 Task: Make in the project AutoFlow an epic 'Remote Access Enablement'. Create in the project AutoFlow an epic 'Big Data Analytics Implementation'. Add in the project AutoFlow an epic 'Data Warehousing Implementation'
Action: Mouse moved to (261, 79)
Screenshot: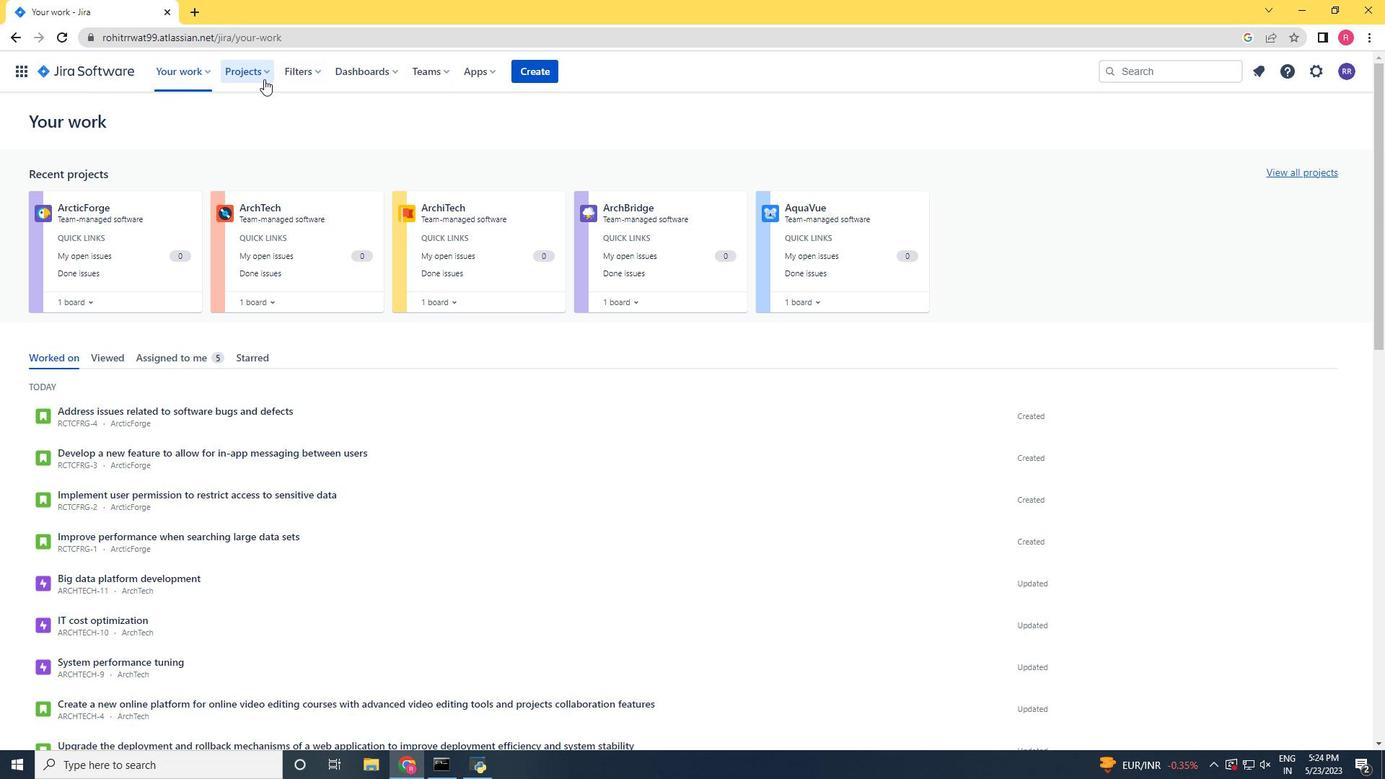 
Action: Mouse pressed left at (261, 79)
Screenshot: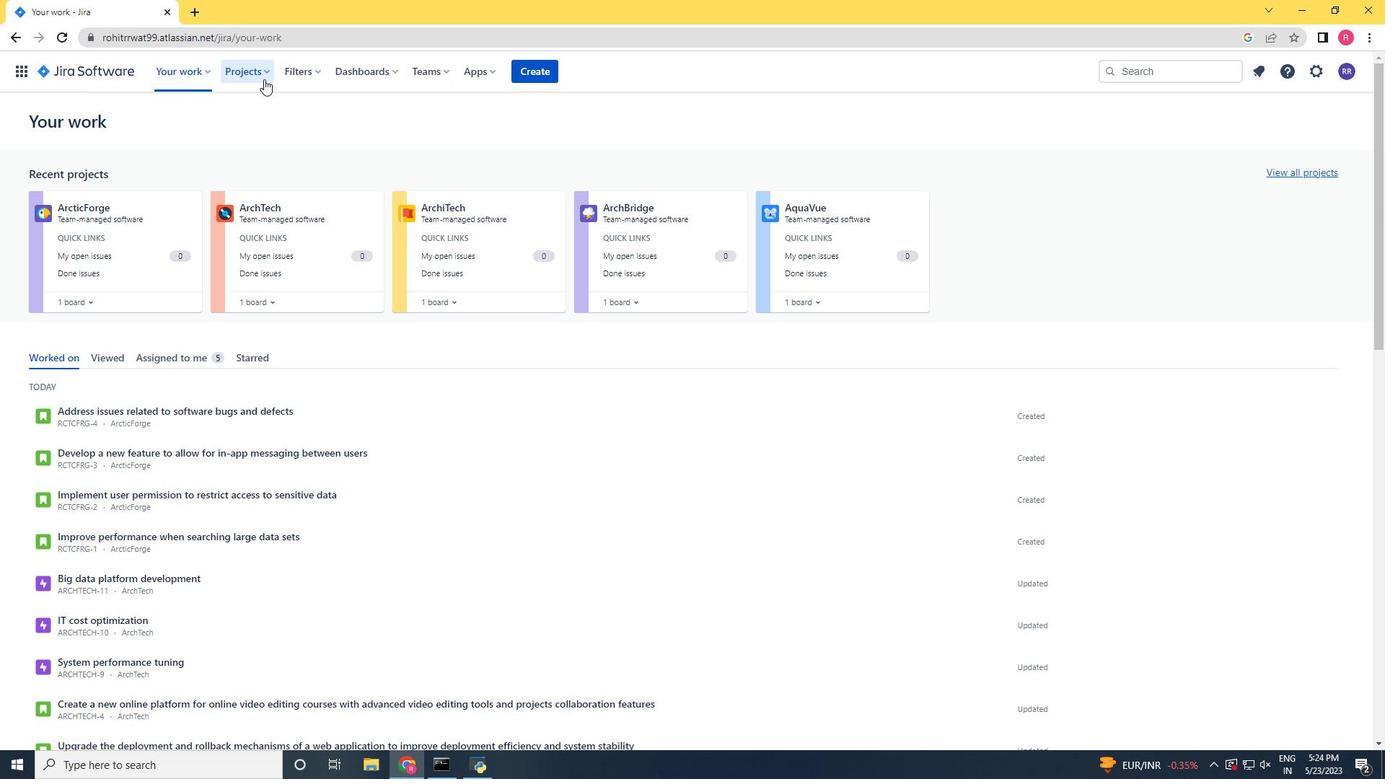 
Action: Mouse moved to (265, 129)
Screenshot: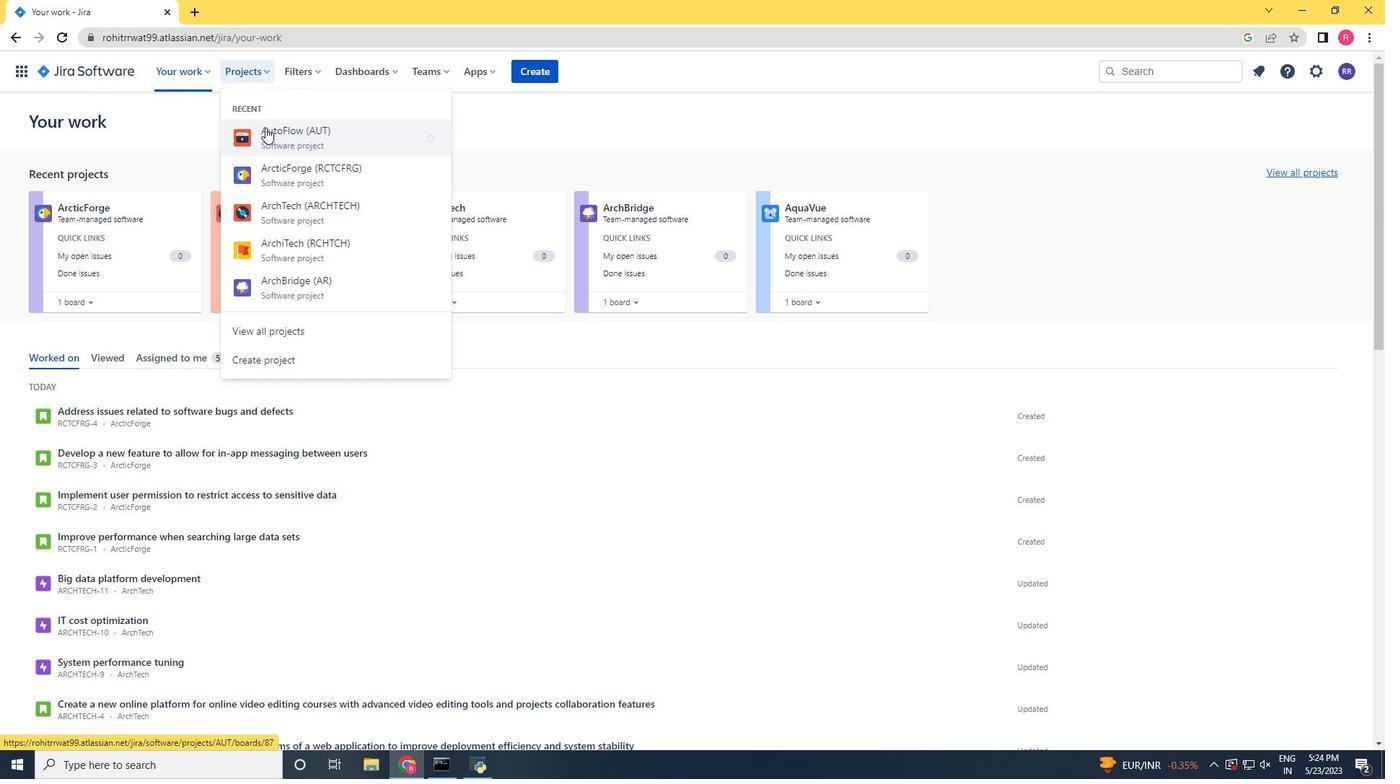
Action: Mouse pressed left at (265, 129)
Screenshot: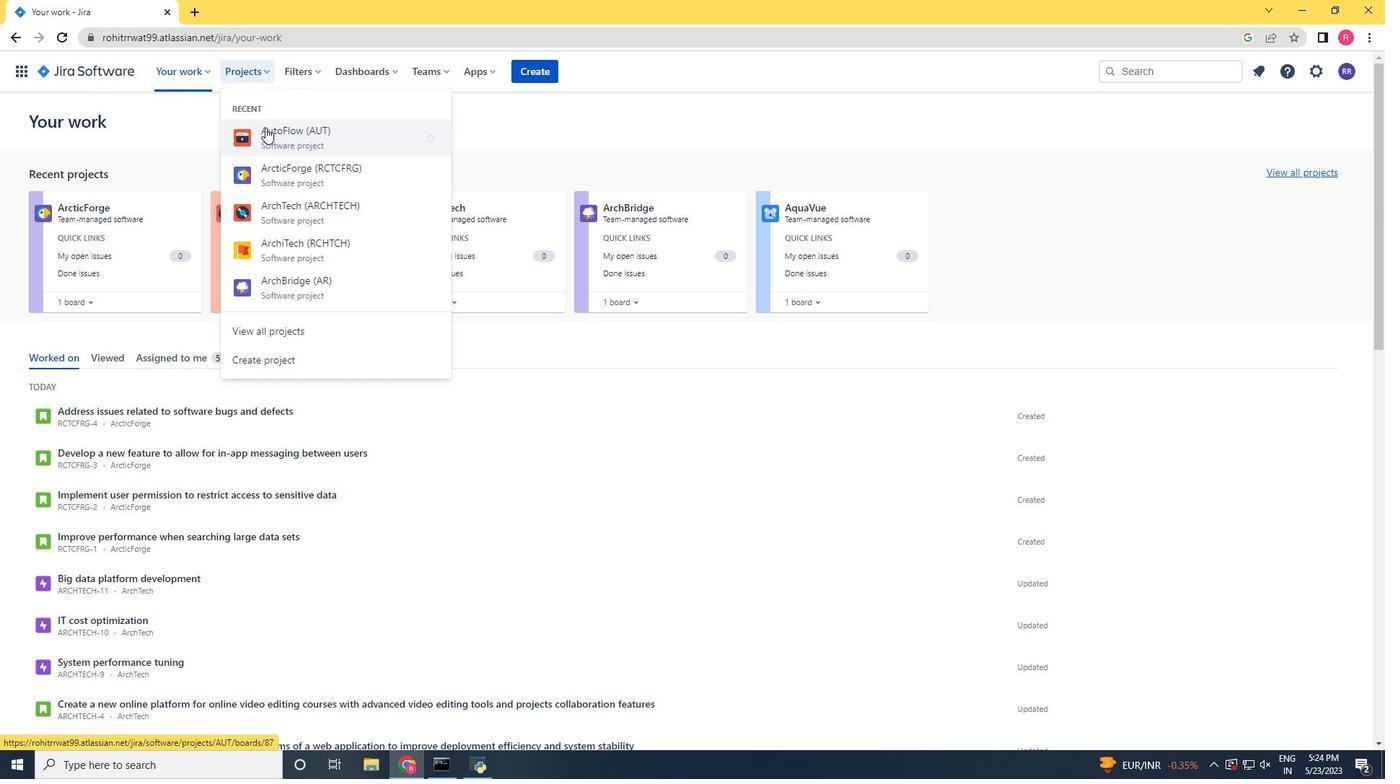 
Action: Mouse moved to (62, 226)
Screenshot: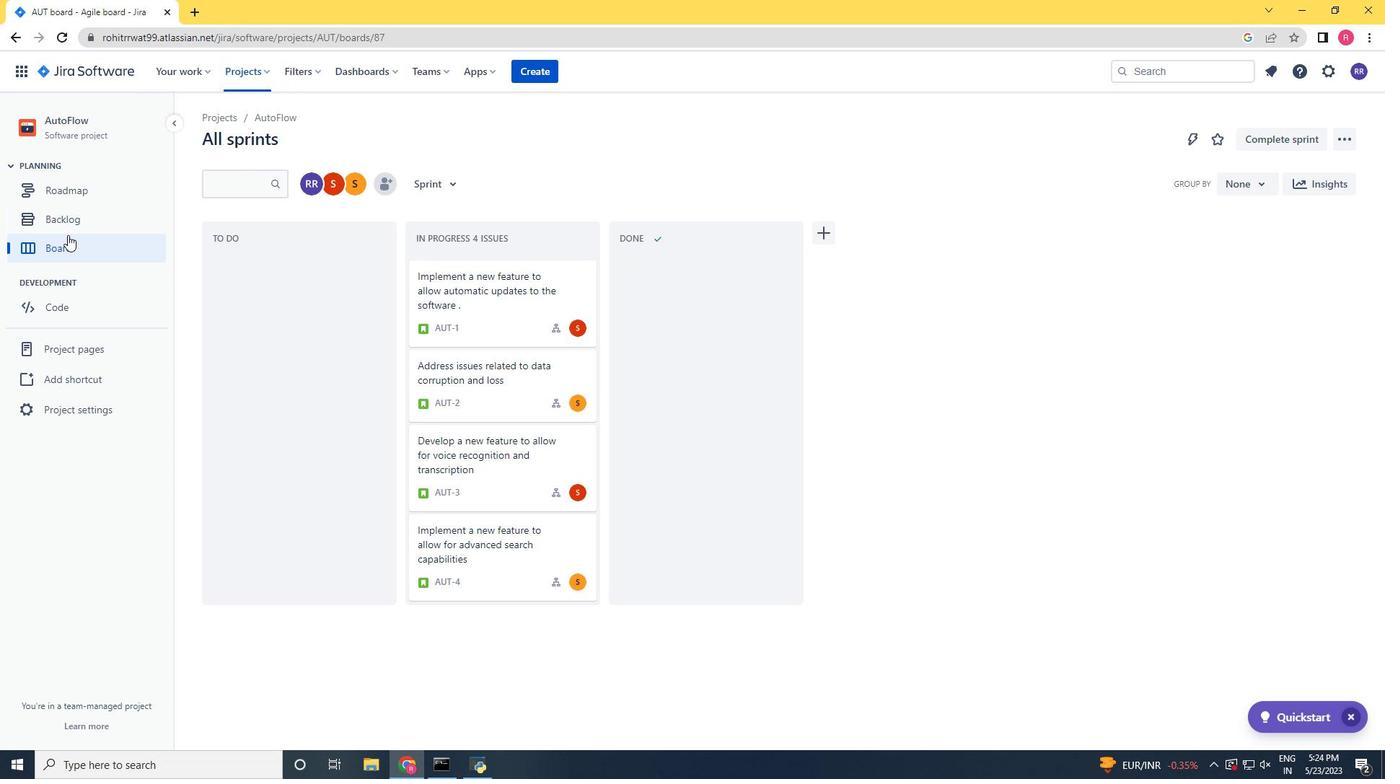
Action: Mouse pressed left at (62, 226)
Screenshot: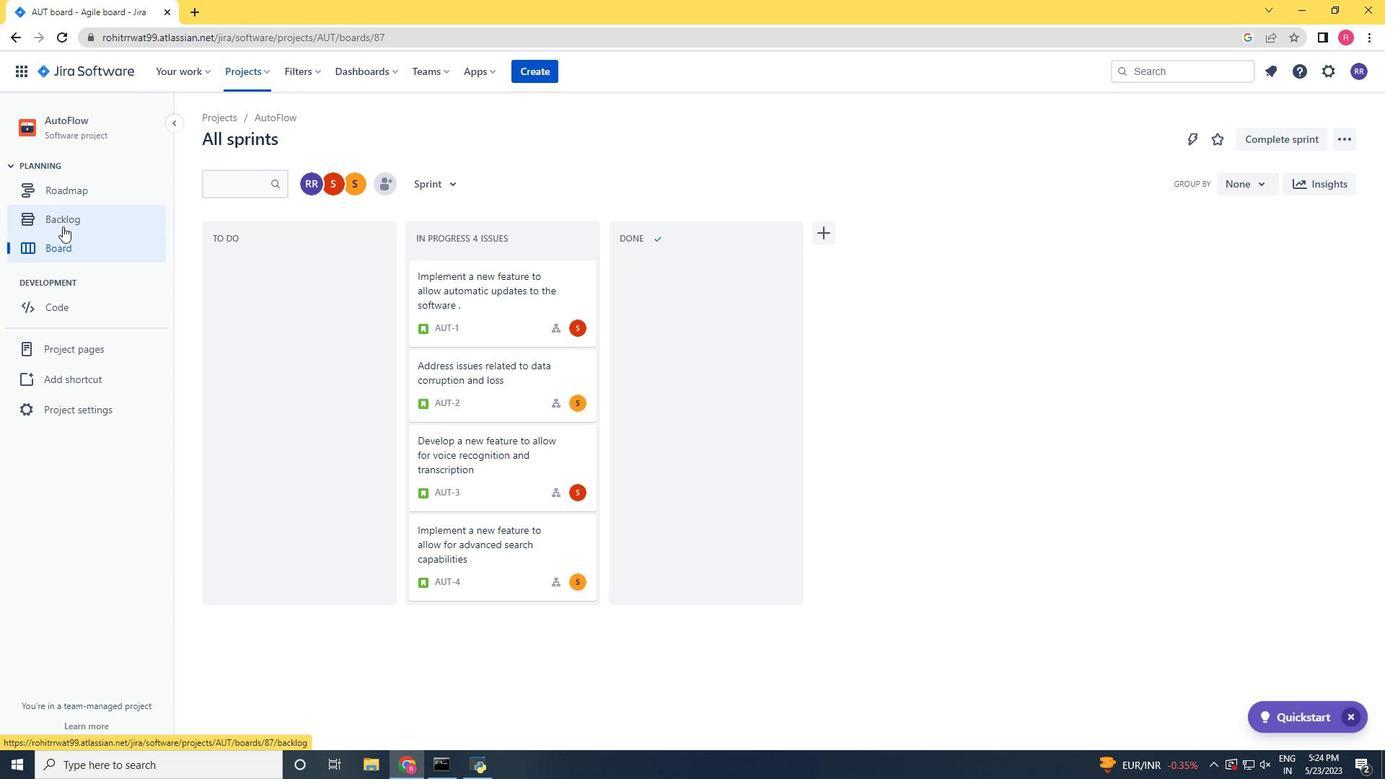 
Action: Mouse moved to (435, 189)
Screenshot: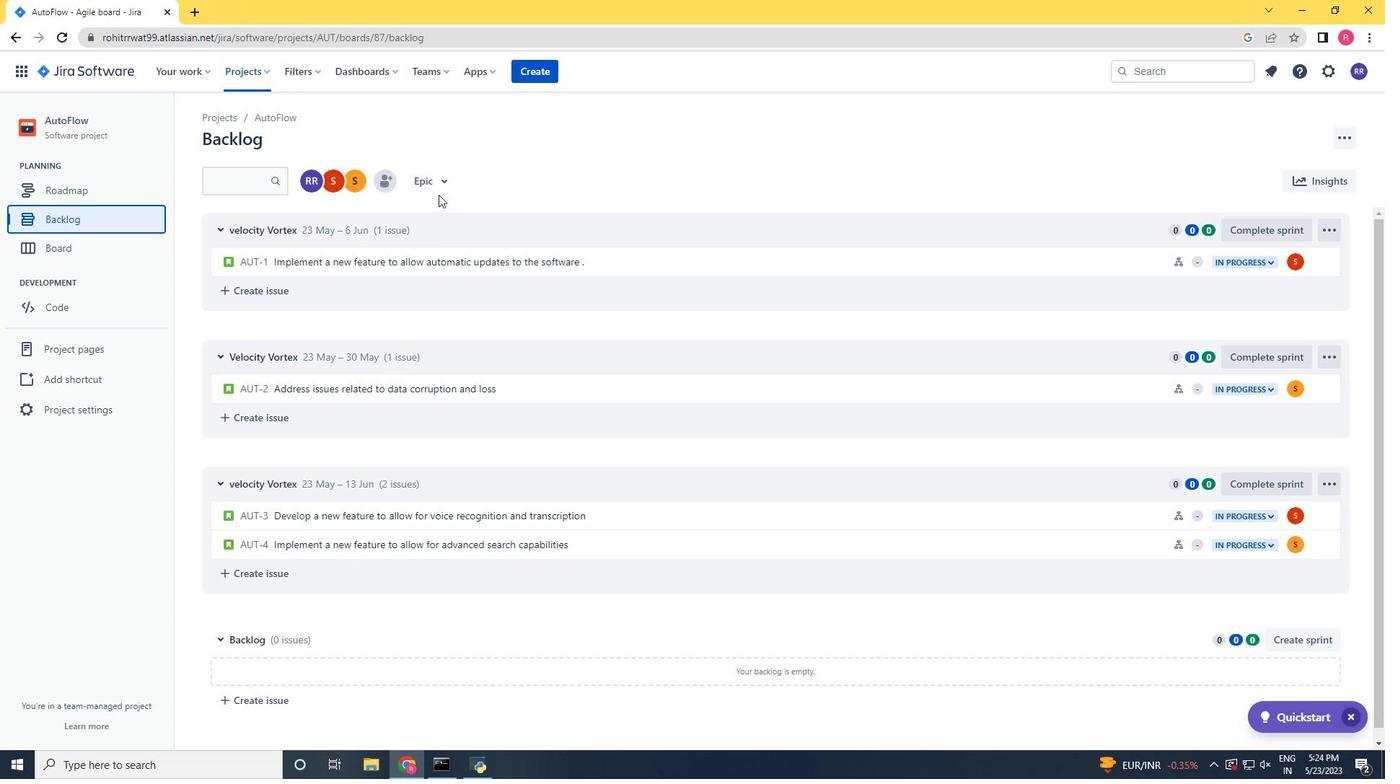 
Action: Mouse pressed left at (435, 189)
Screenshot: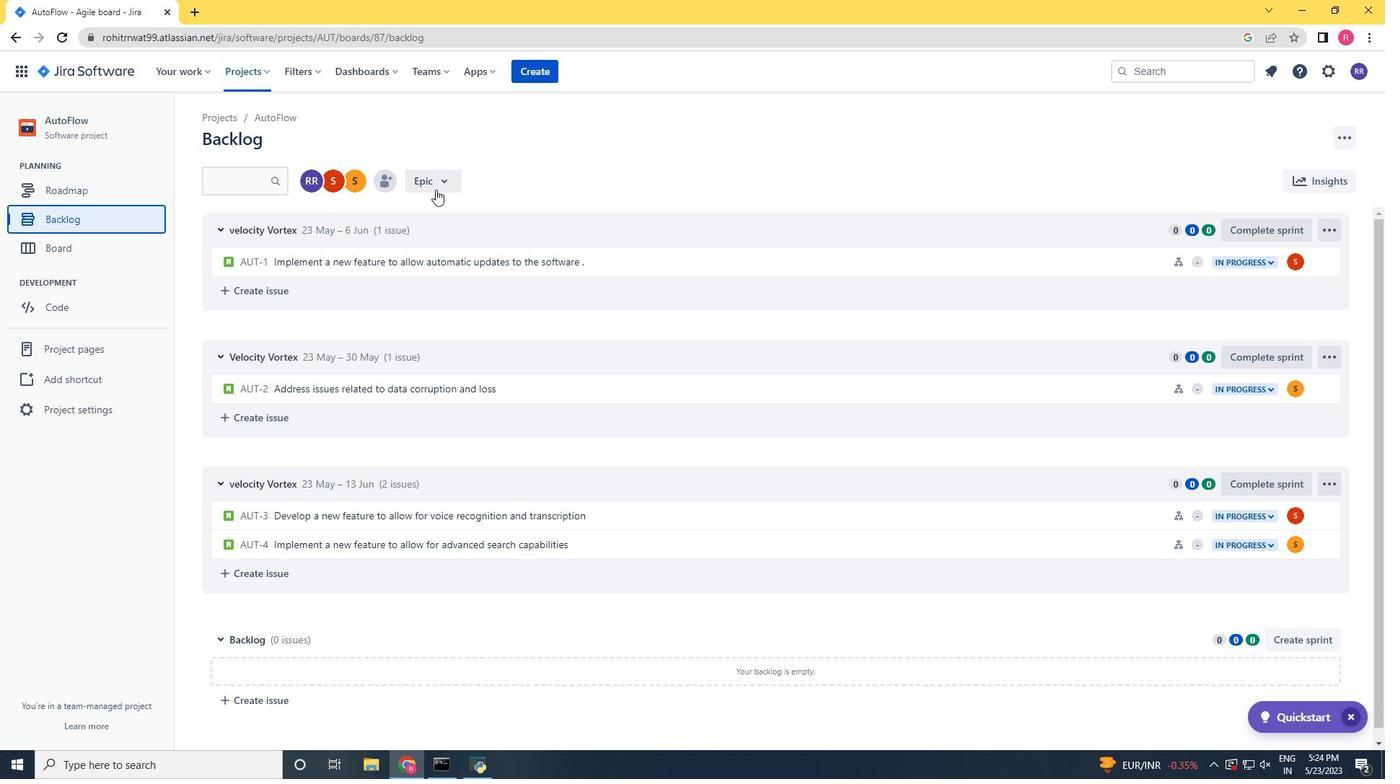 
Action: Mouse moved to (435, 266)
Screenshot: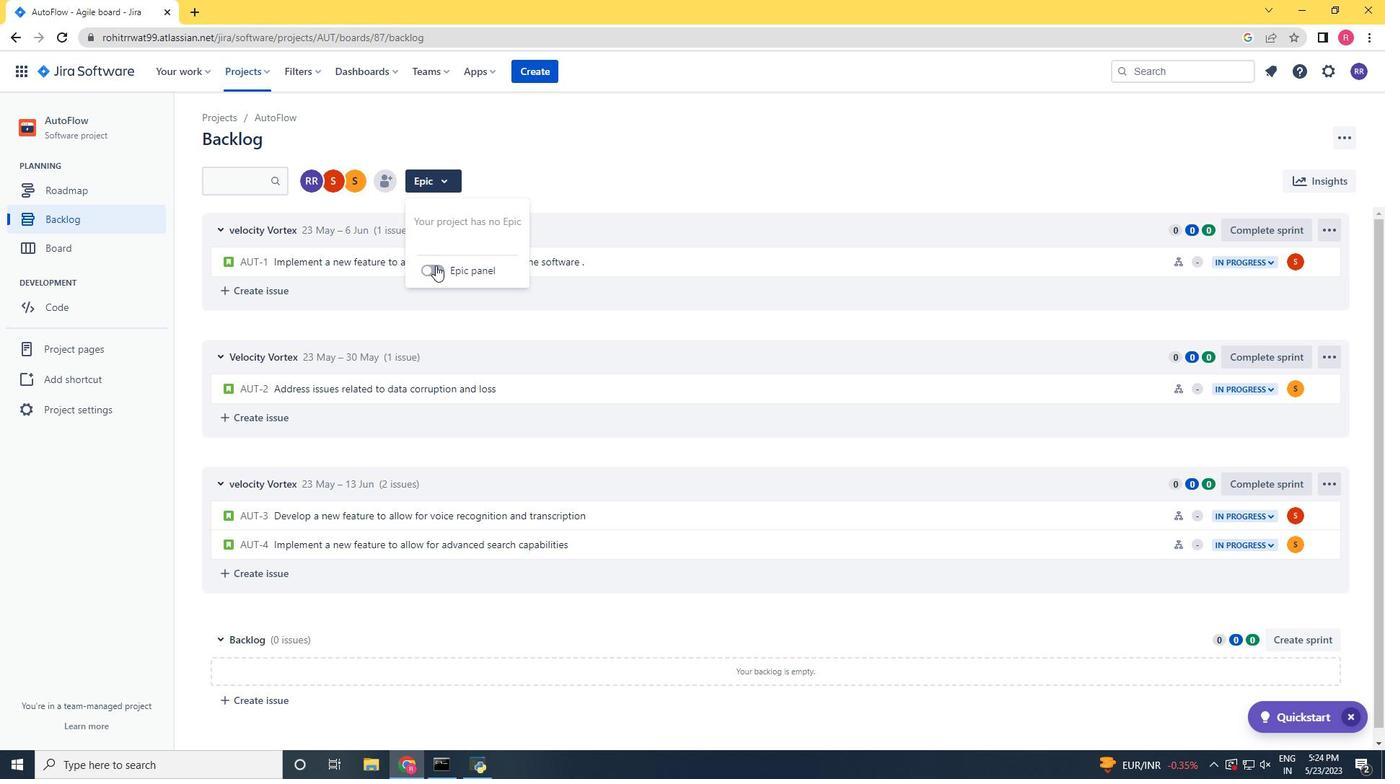 
Action: Mouse pressed left at (435, 266)
Screenshot: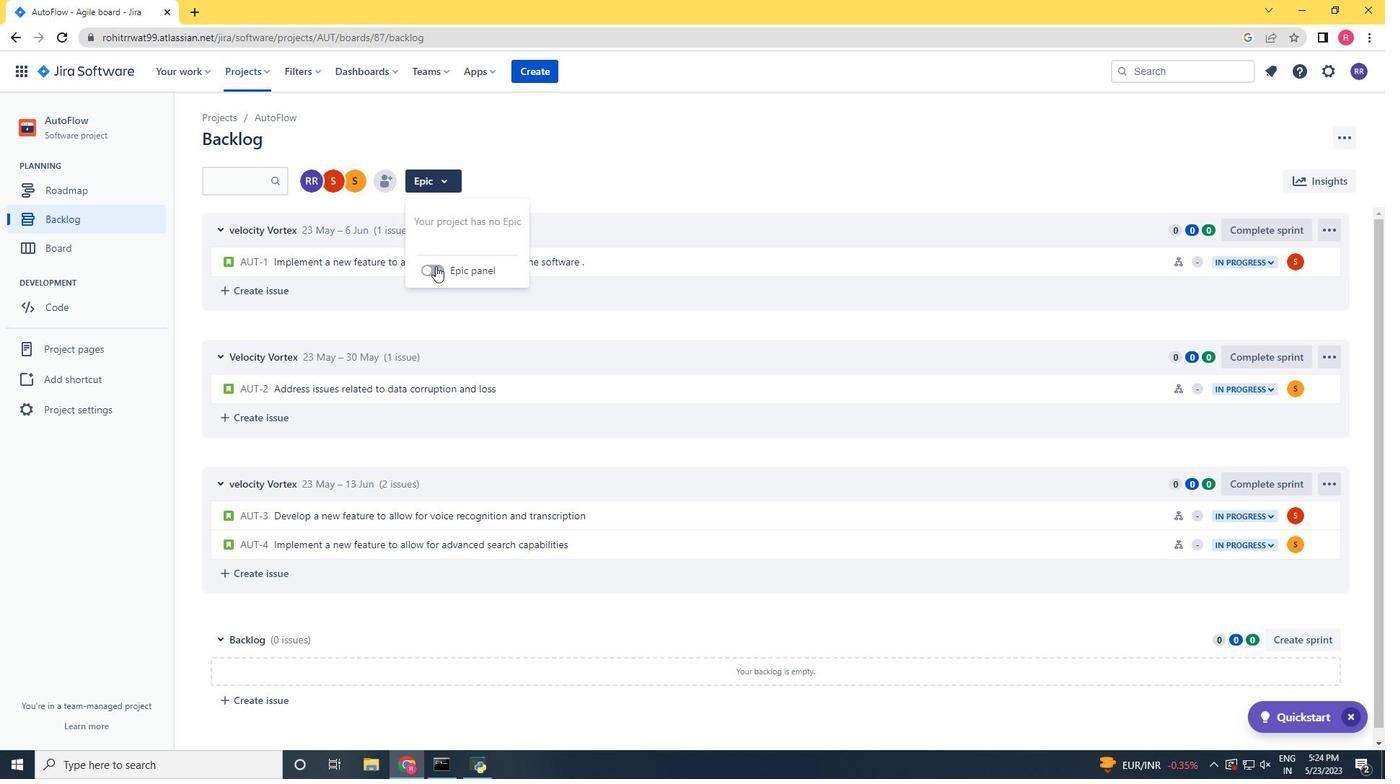 
Action: Mouse moved to (307, 498)
Screenshot: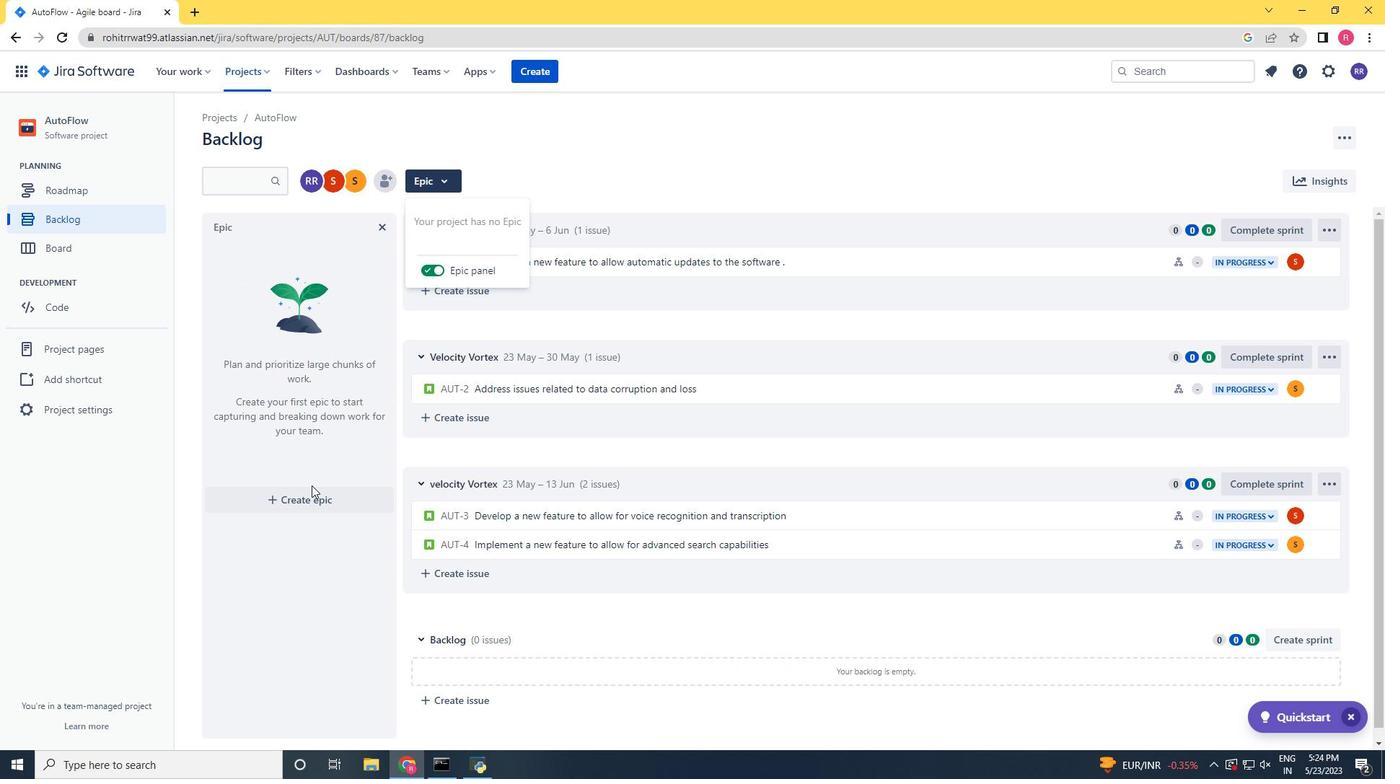
Action: Mouse pressed left at (307, 498)
Screenshot: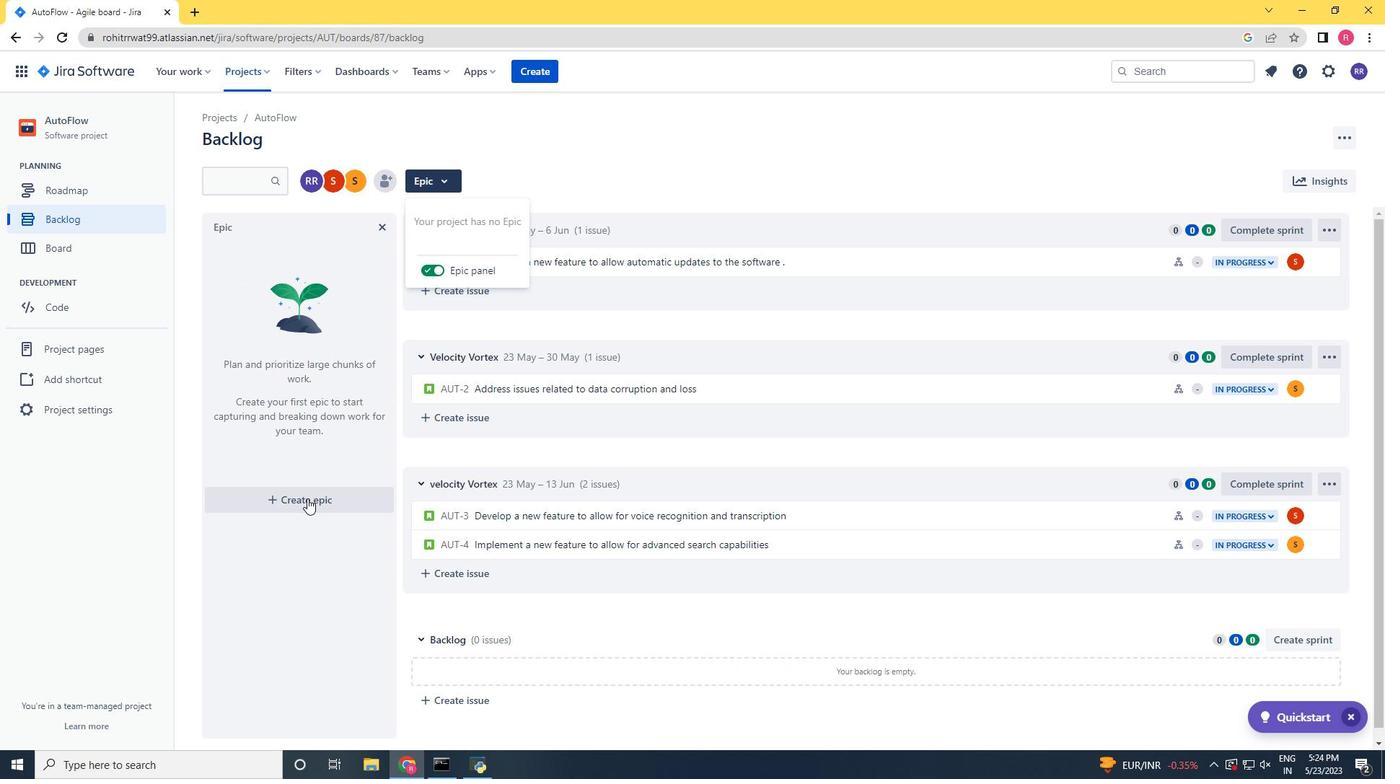 
Action: Key pressed <Key.shift><Key.shift><Key.shift><Key.shift><Key.shift><Key.shift><Key.shift><Key.shift><Key.shift><Key.shift><Key.shift><Key.shift><Key.shift><Key.shift><Key.shift><Key.shift><Key.shift><Key.shift><Key.shift><Key.shift><Key.shift><Key.shift><Key.shift><Key.shift><Key.shift><Key.shift><Key.shift>Remote<Key.space><Key.shift>Access<Key.space><Key.shift><Key.shift><Key.shift>enab<Key.backspace><Key.backspace><Key.backspace><Key.backspace><Key.shift><Key.shift><Key.shift>e<Key.backspace><Key.shift>Enablement<Key.space><Key.enter><Key.shift>BIG<Key.backspace><Key.backspace>ig<Key.space><Key.shift>Data<Key.space><Key.shift>Analytics<Key.space><Key.shift>Implement<Key.space><Key.backspace>ation<Key.space><Key.enter><Key.enter><Key.shift><Key.shift><Key.shift><Key.shift><Key.shift>Data<Key.space><Key.shift>Wae<Key.backspace>rehousinn<Key.backspace>g<Key.space><Key.shift>Implementation<Key.enter>
Screenshot: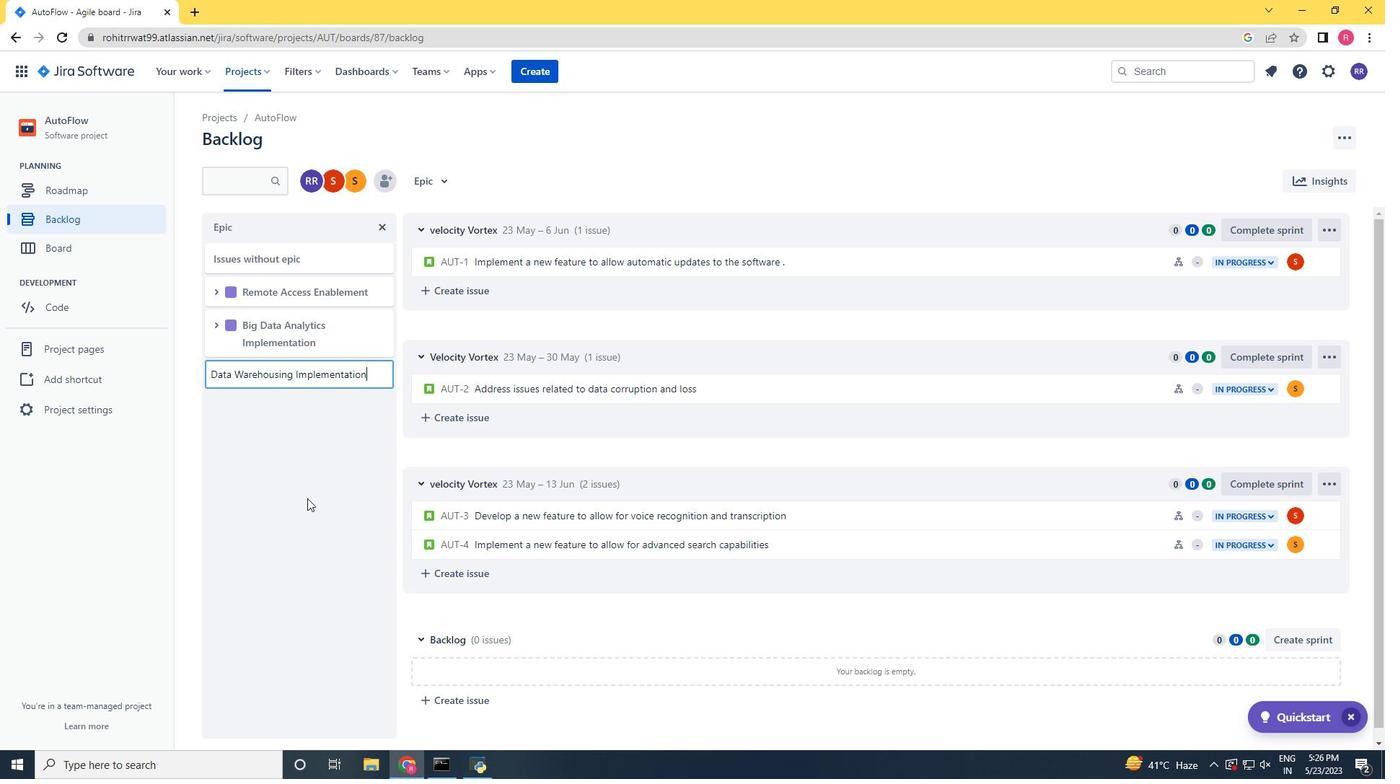 
Action: Mouse moved to (462, 408)
Screenshot: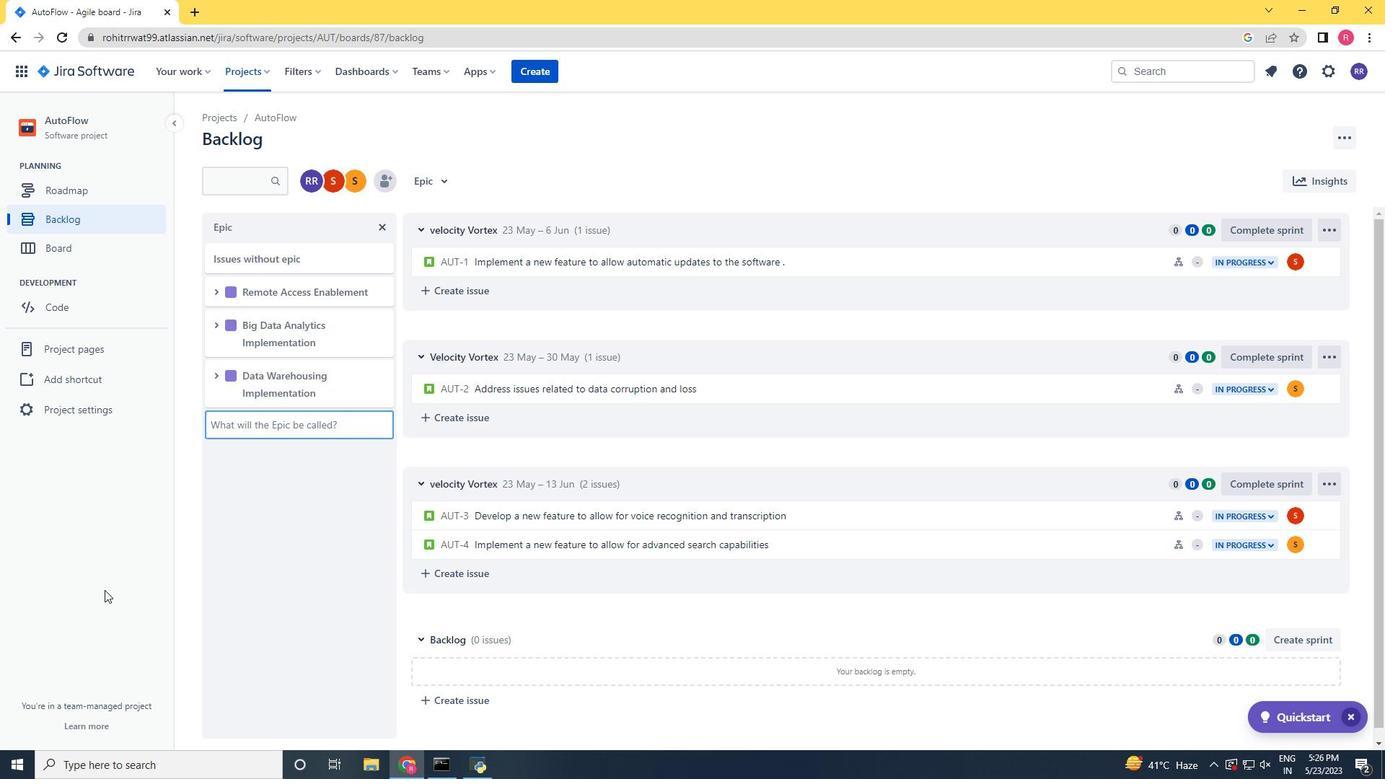 
